 Task: Create a task  Implement a new cloud-based supply chain management system for a company , assign it to team member softage.5@softage.net in the project AmpTech and update the status of the task to  Off Track , set the priority of the task to Medium
Action: Mouse moved to (73, 49)
Screenshot: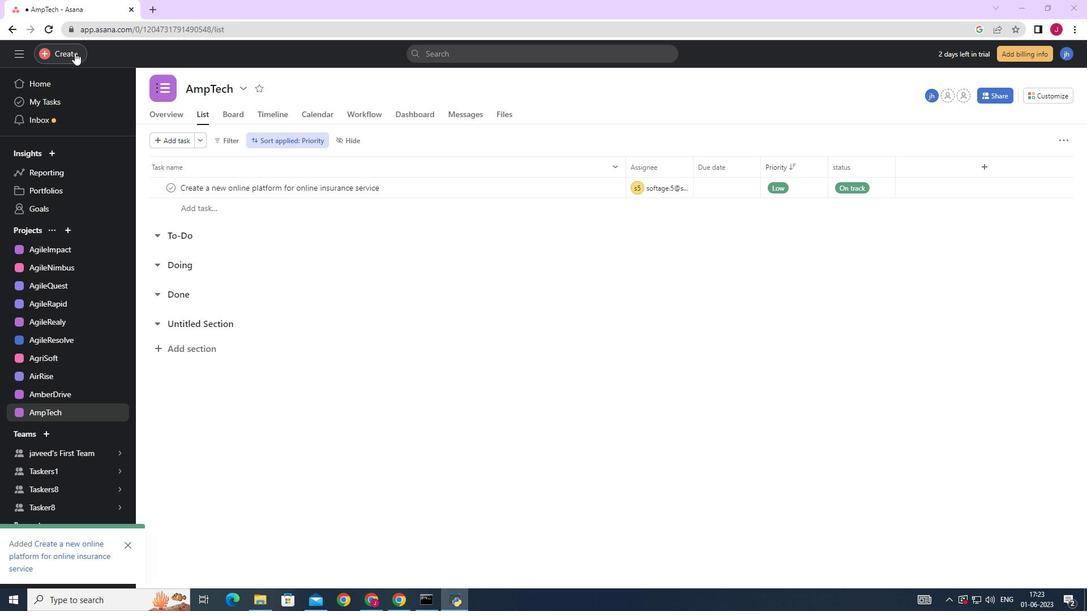 
Action: Mouse pressed left at (73, 49)
Screenshot: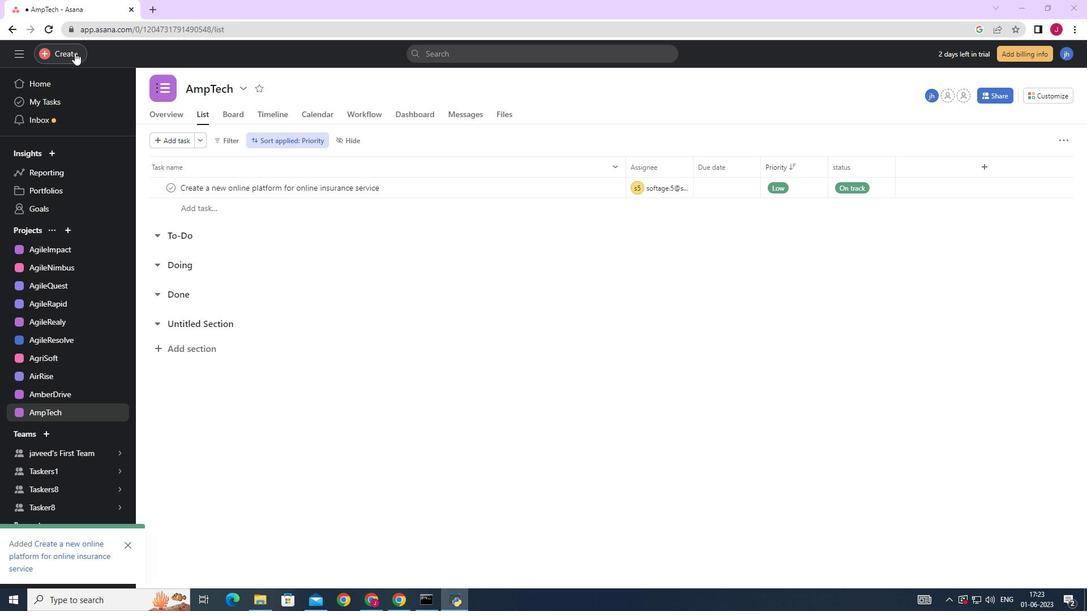 
Action: Mouse moved to (155, 55)
Screenshot: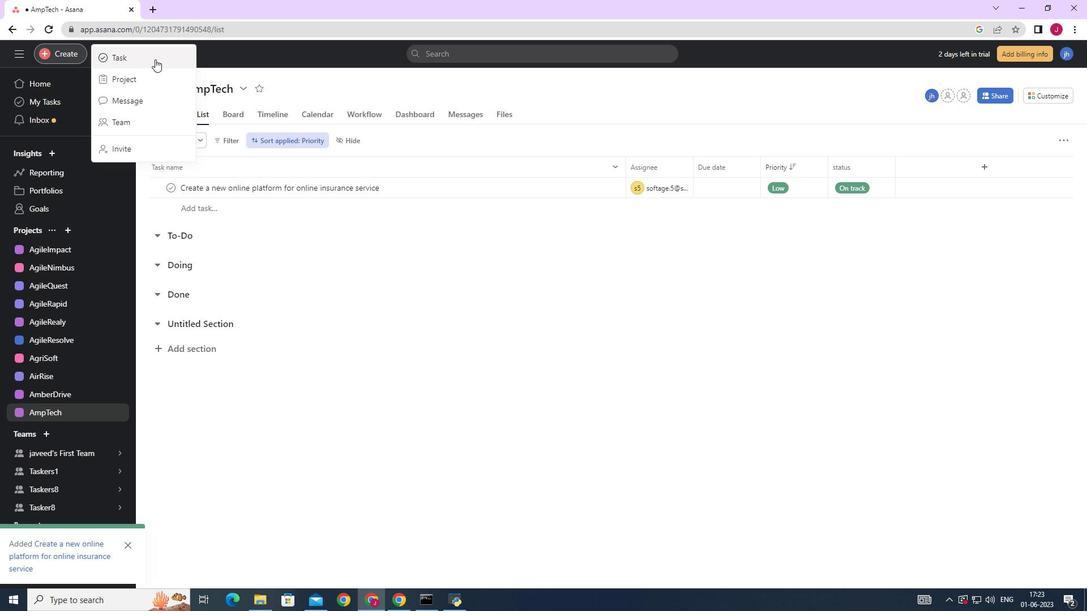
Action: Mouse pressed left at (155, 55)
Screenshot: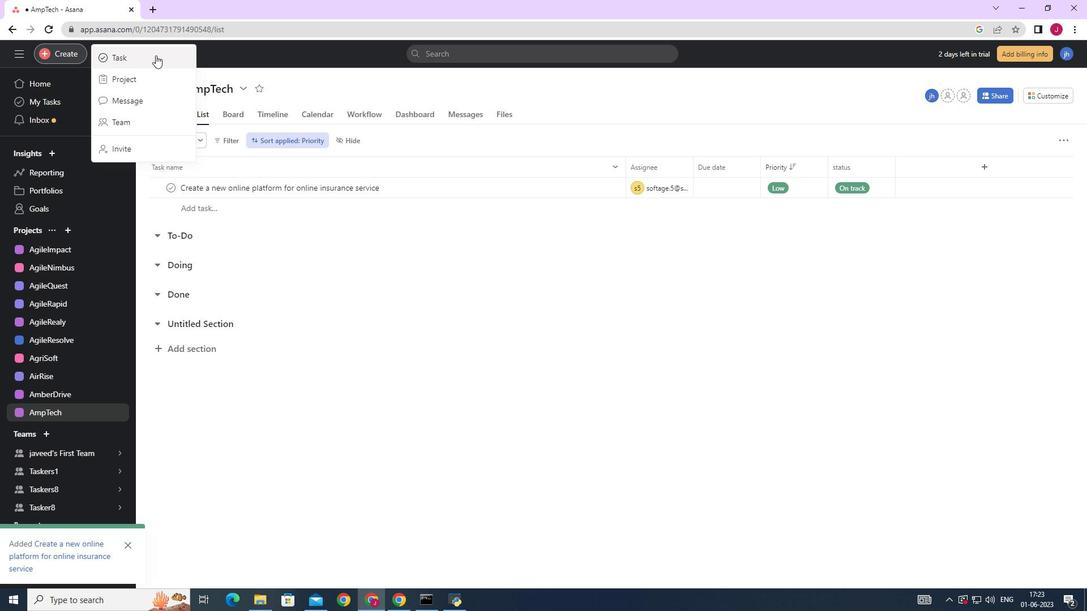 
Action: Mouse moved to (888, 373)
Screenshot: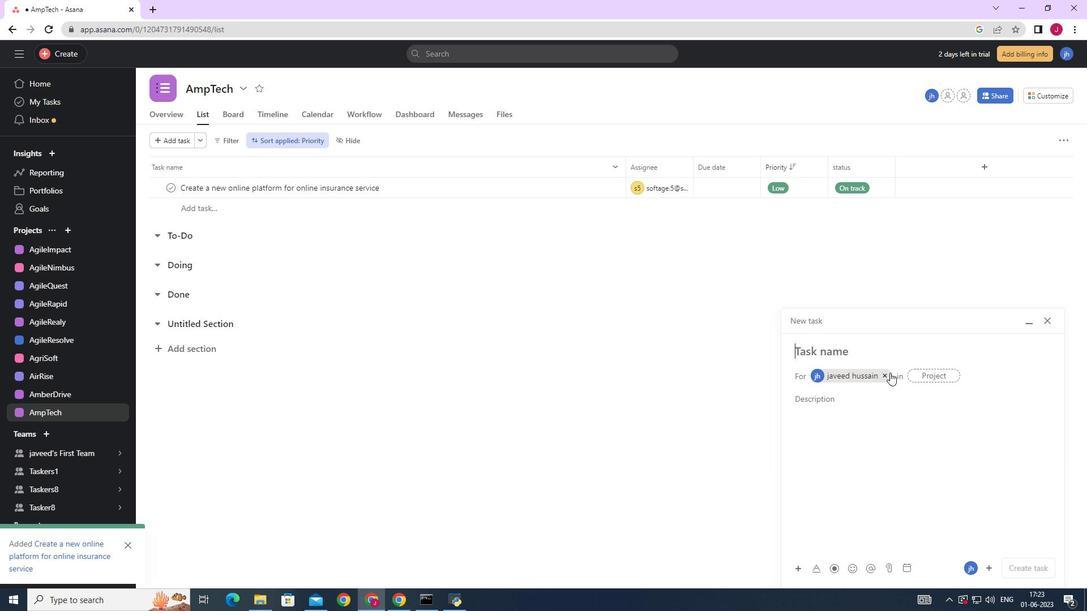 
Action: Mouse pressed left at (888, 373)
Screenshot: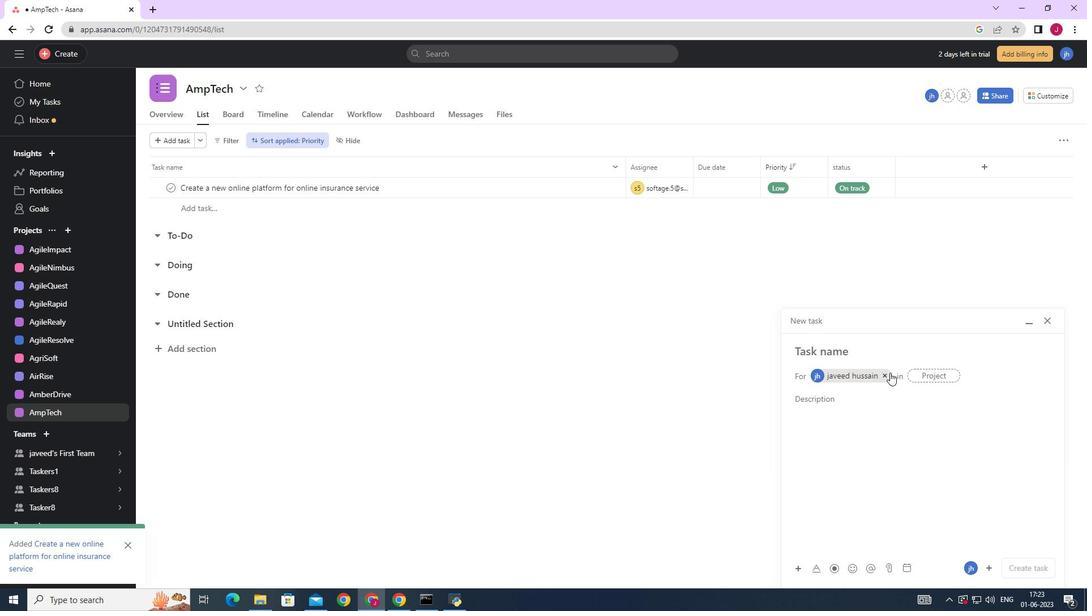 
Action: Mouse moved to (854, 357)
Screenshot: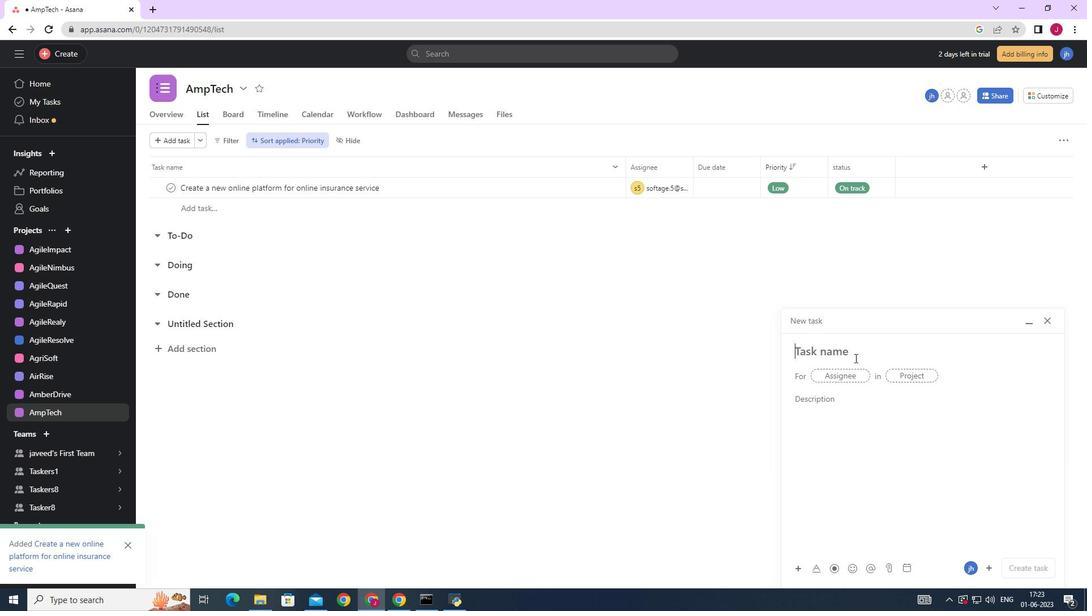 
Action: Mouse pressed left at (854, 357)
Screenshot: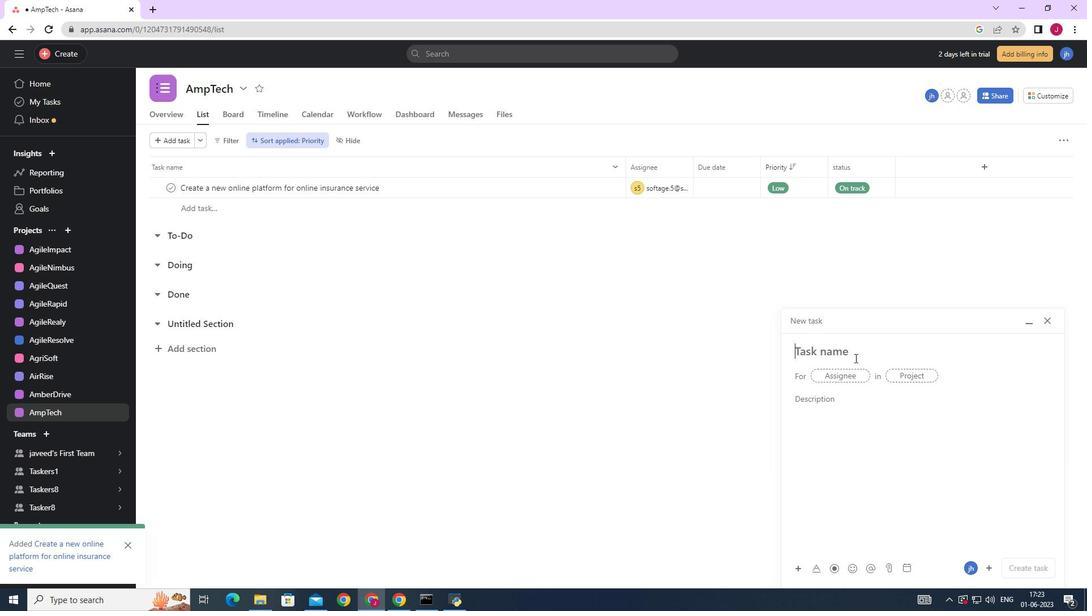 
Action: Mouse moved to (854, 357)
Screenshot: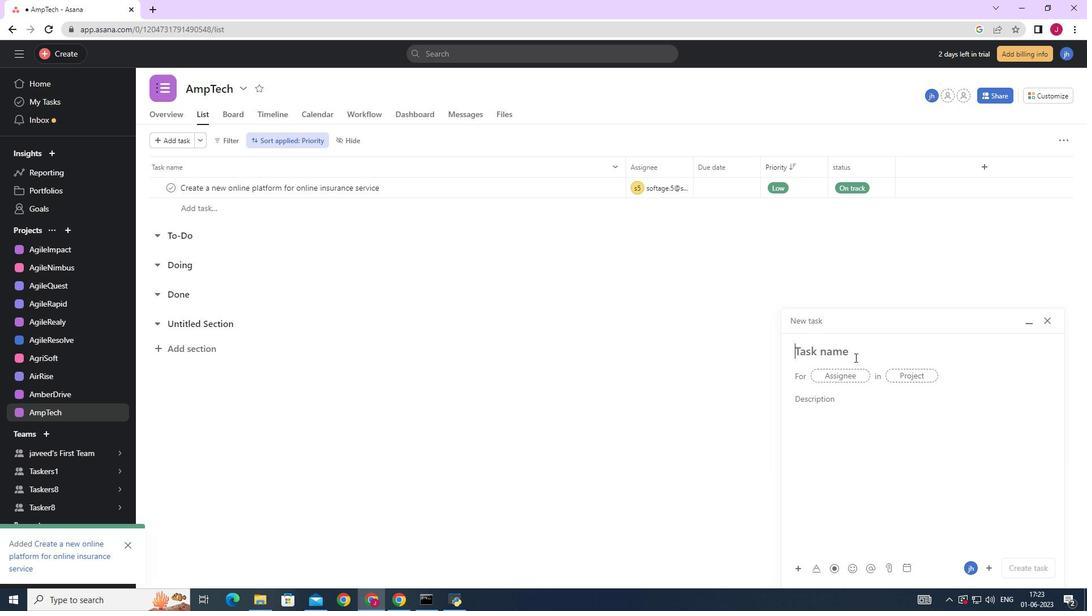 
Action: Key pressed <Key.caps_lock>I<Key.caps_lock>mplement<Key.space>a<Key.space>new<Key.space>cloud-based<Key.space>supply<Key.space>chain<Key.space>management<Key.space>system<Key.space>for<Key.space>a<Key.space>company
Screenshot: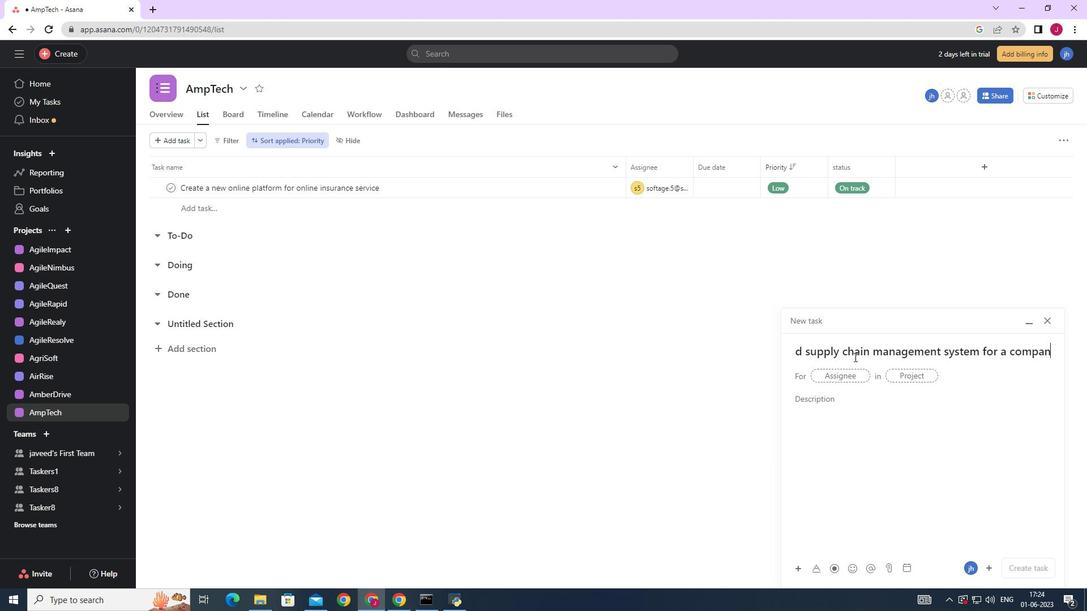 
Action: Mouse moved to (836, 376)
Screenshot: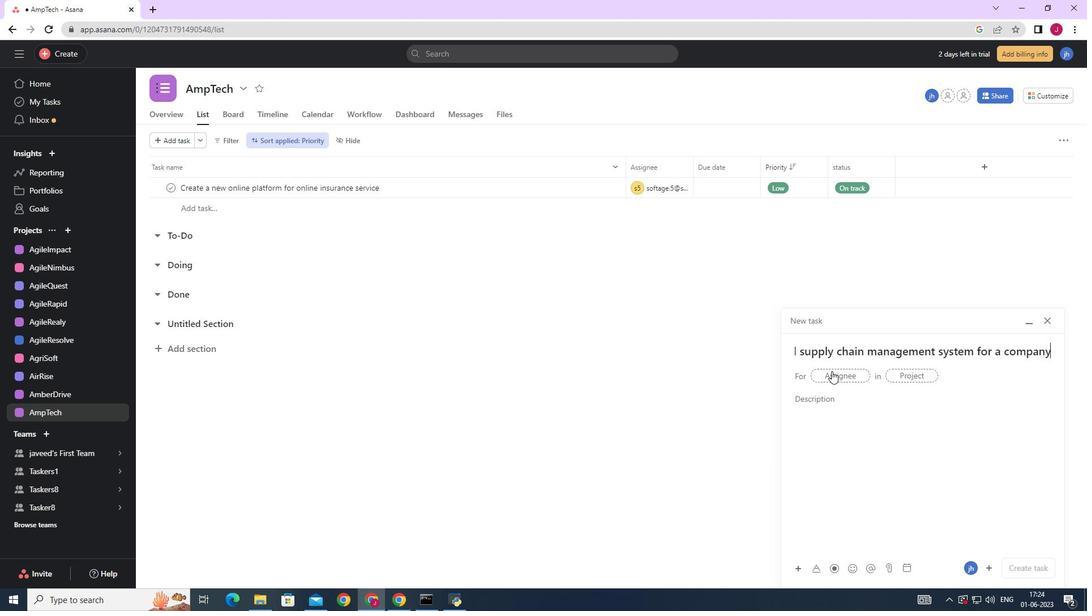 
Action: Mouse pressed left at (836, 376)
Screenshot: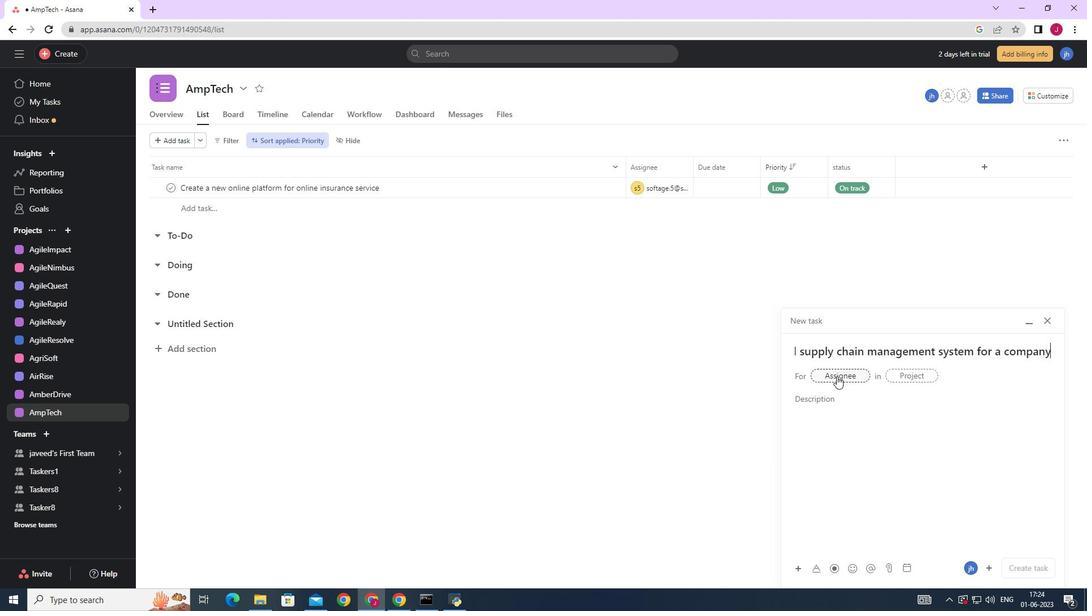 
Action: Key pressed softag
Screenshot: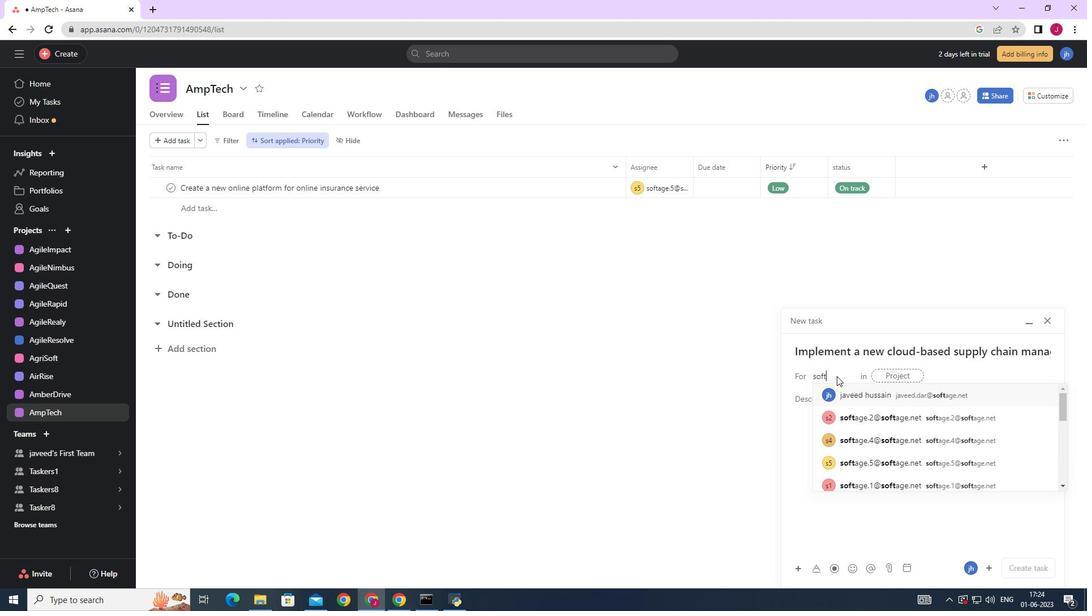 
Action: Mouse moved to (912, 462)
Screenshot: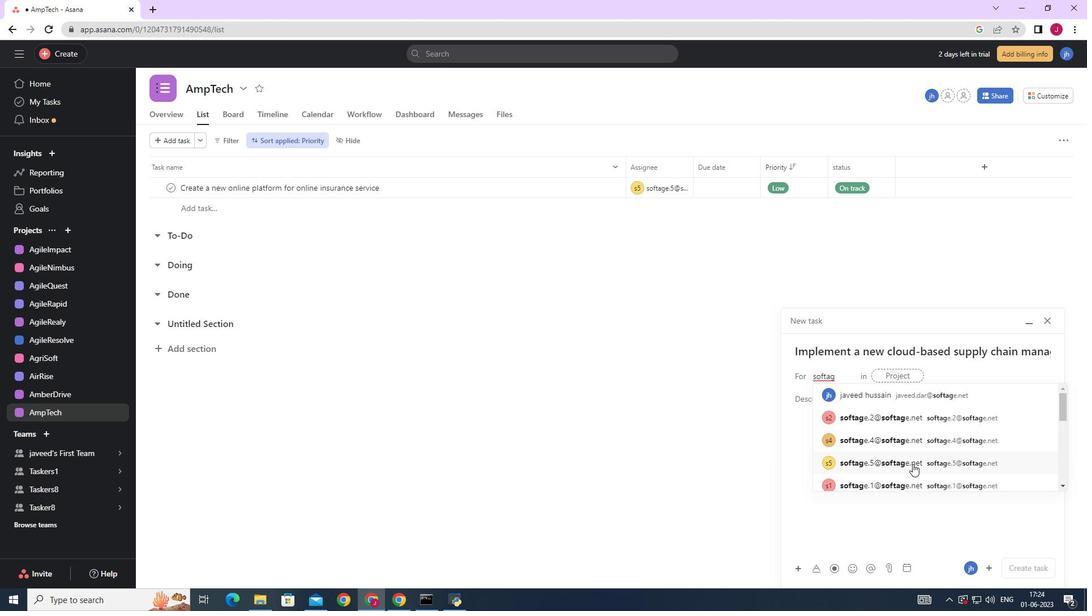 
Action: Mouse pressed left at (912, 462)
Screenshot: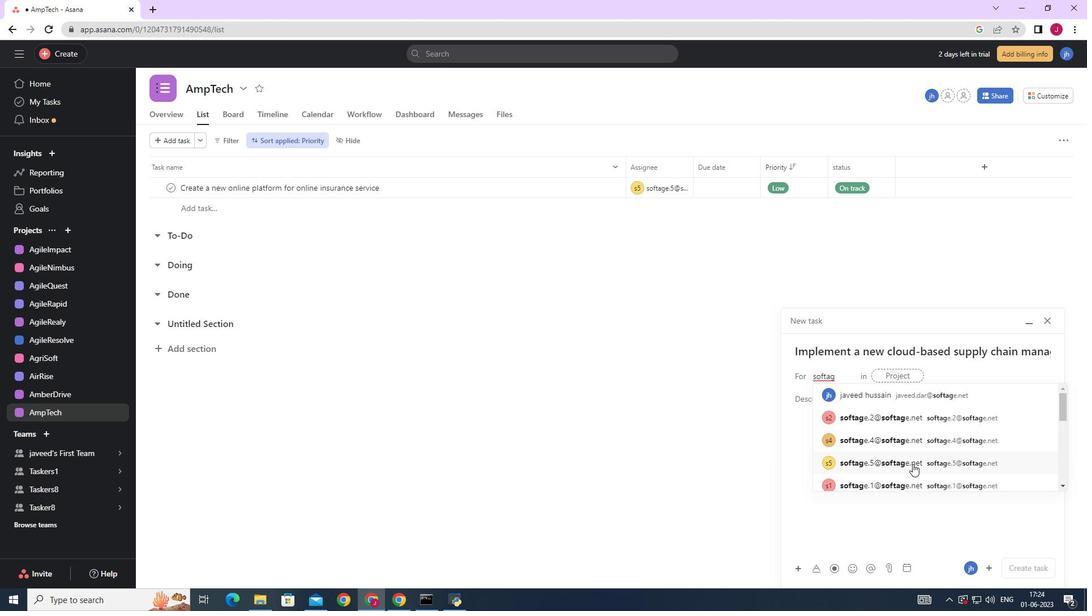 
Action: Mouse moved to (754, 389)
Screenshot: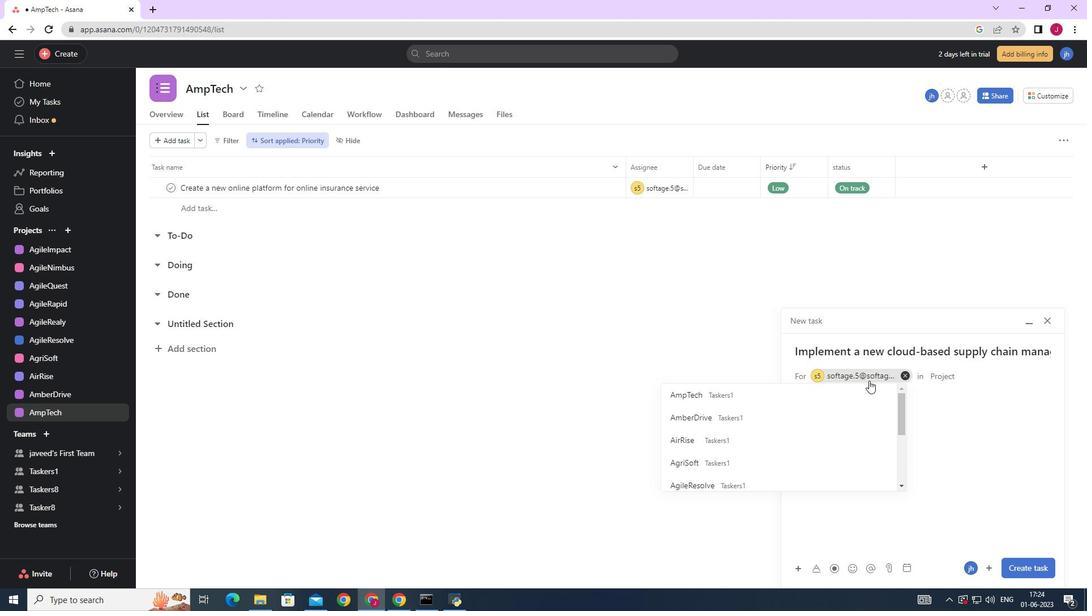 
Action: Mouse pressed left at (754, 389)
Screenshot: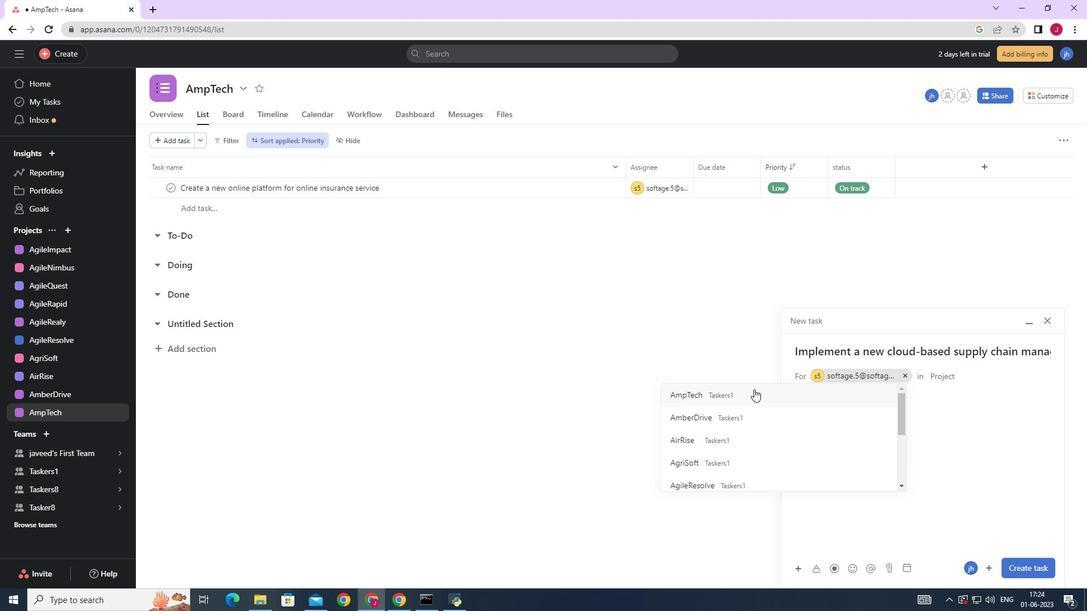 
Action: Mouse moved to (845, 401)
Screenshot: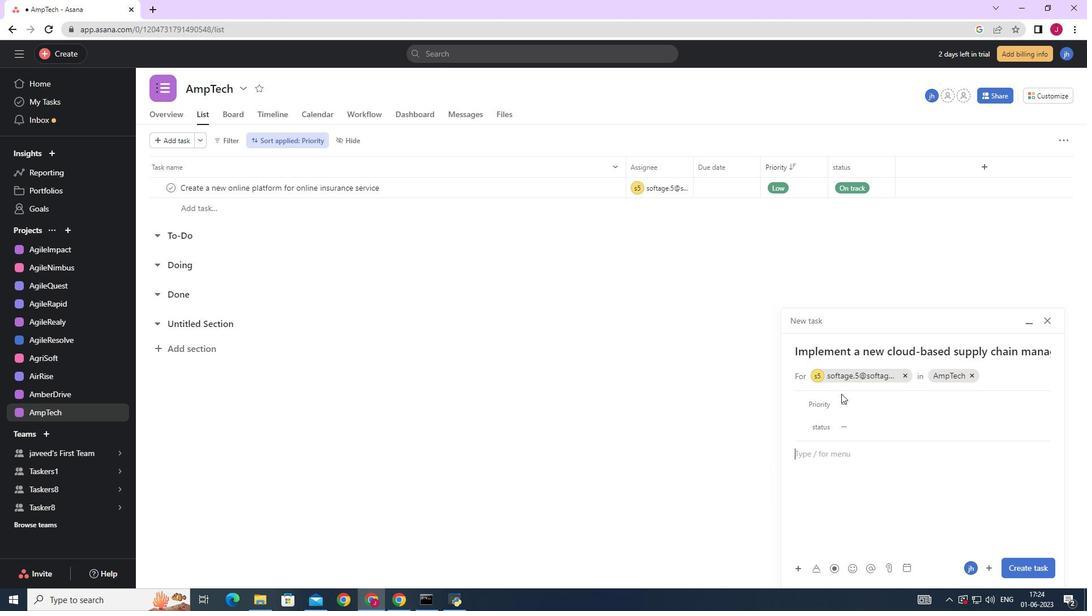 
Action: Mouse pressed left at (845, 401)
Screenshot: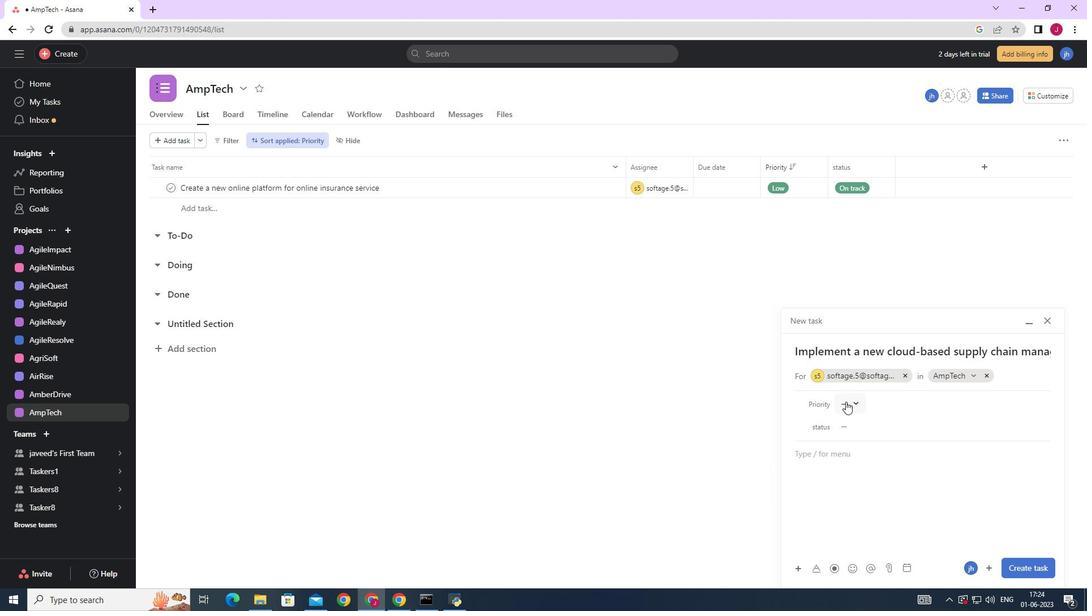
Action: Mouse moved to (877, 459)
Screenshot: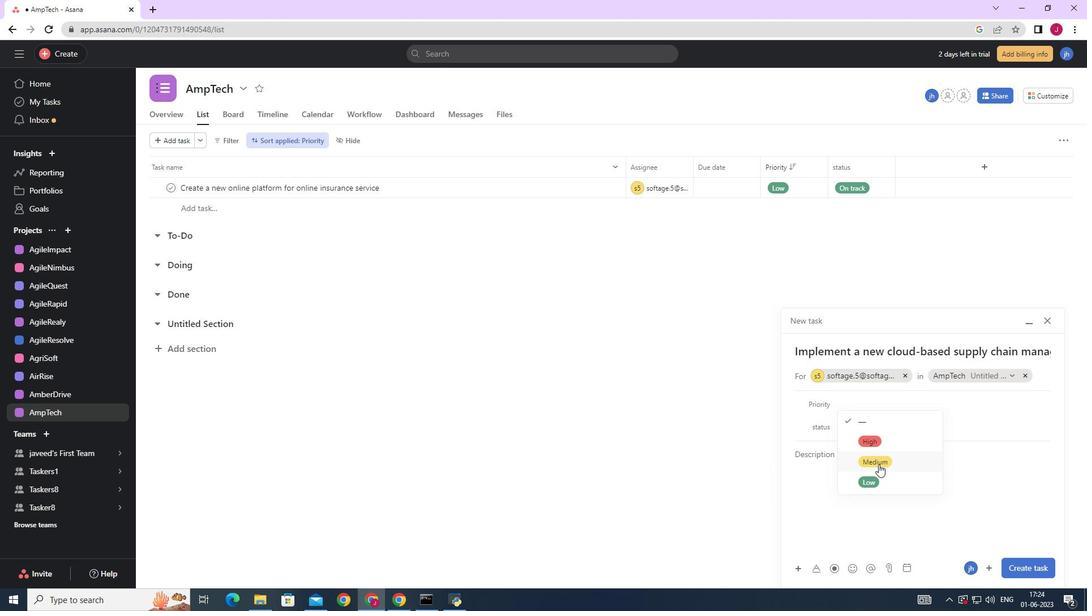 
Action: Mouse pressed left at (877, 459)
Screenshot: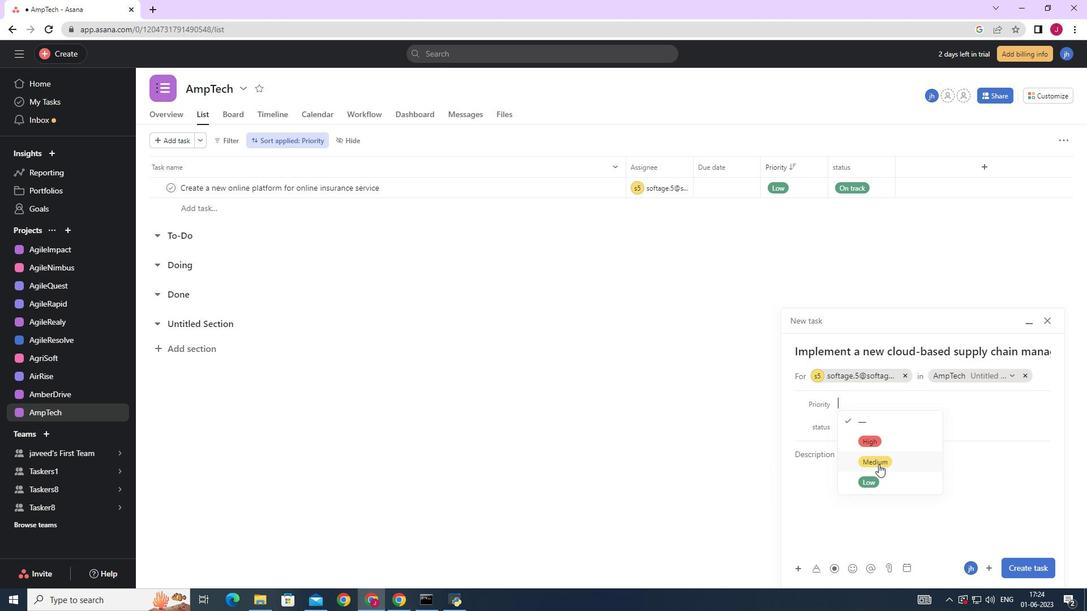 
Action: Mouse moved to (857, 420)
Screenshot: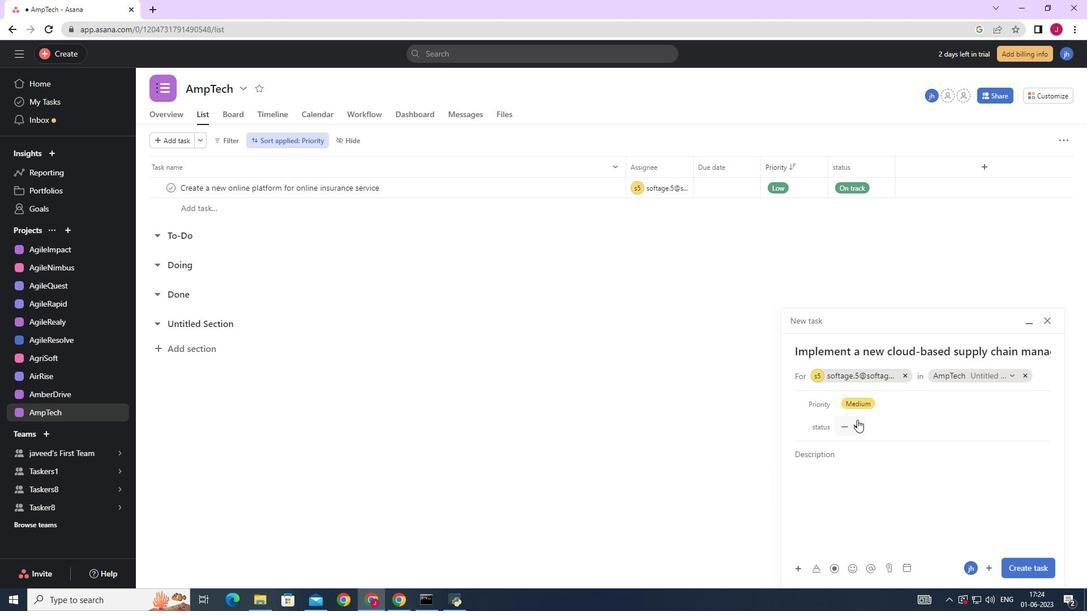 
Action: Mouse pressed left at (857, 420)
Screenshot: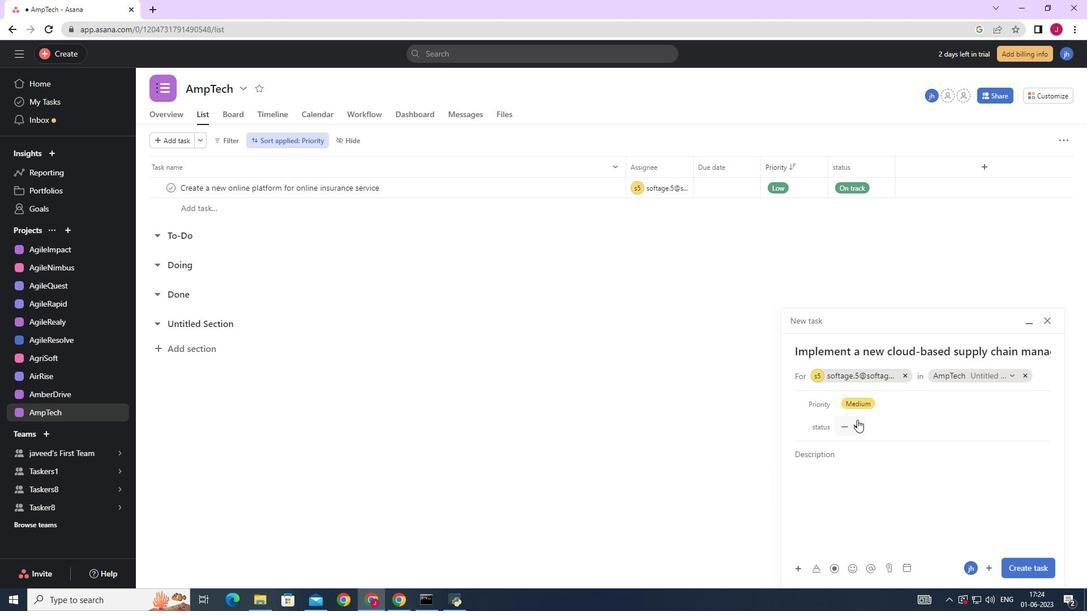 
Action: Mouse moved to (875, 484)
Screenshot: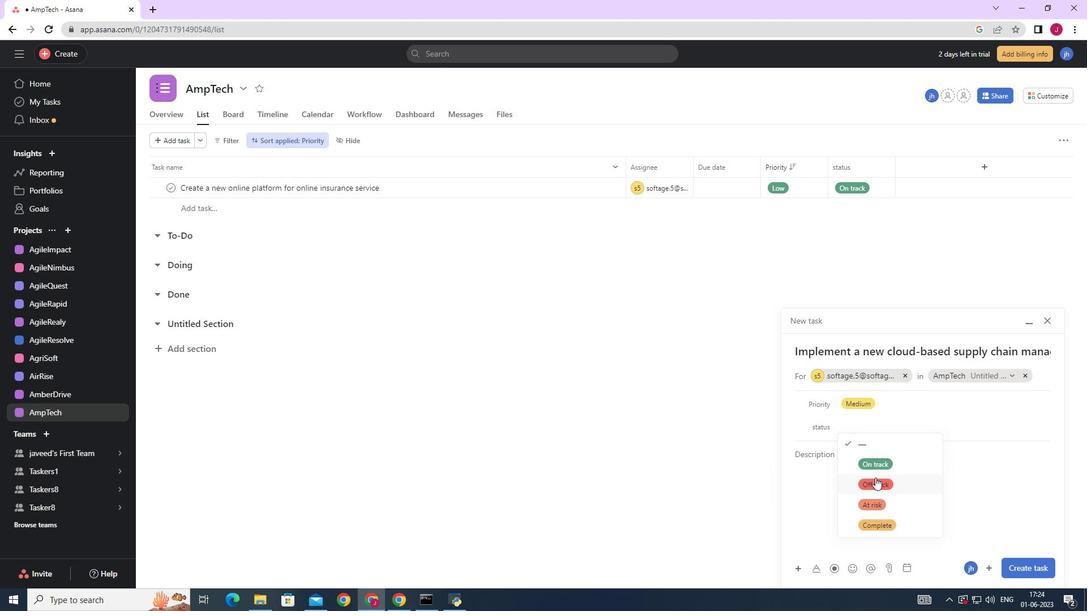 
Action: Mouse pressed left at (875, 484)
Screenshot: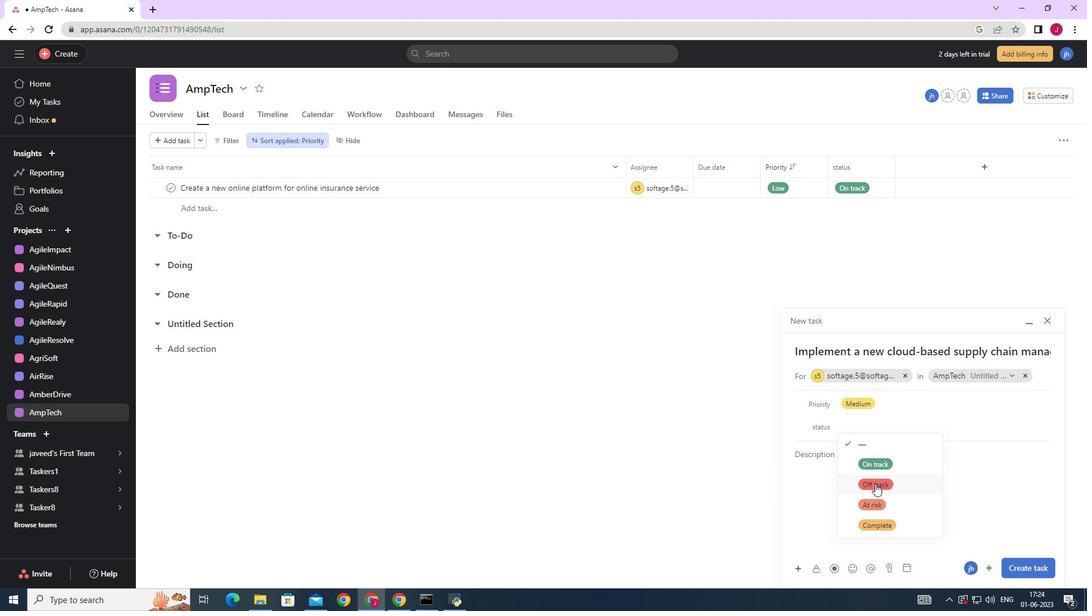 
Action: Mouse moved to (1015, 569)
Screenshot: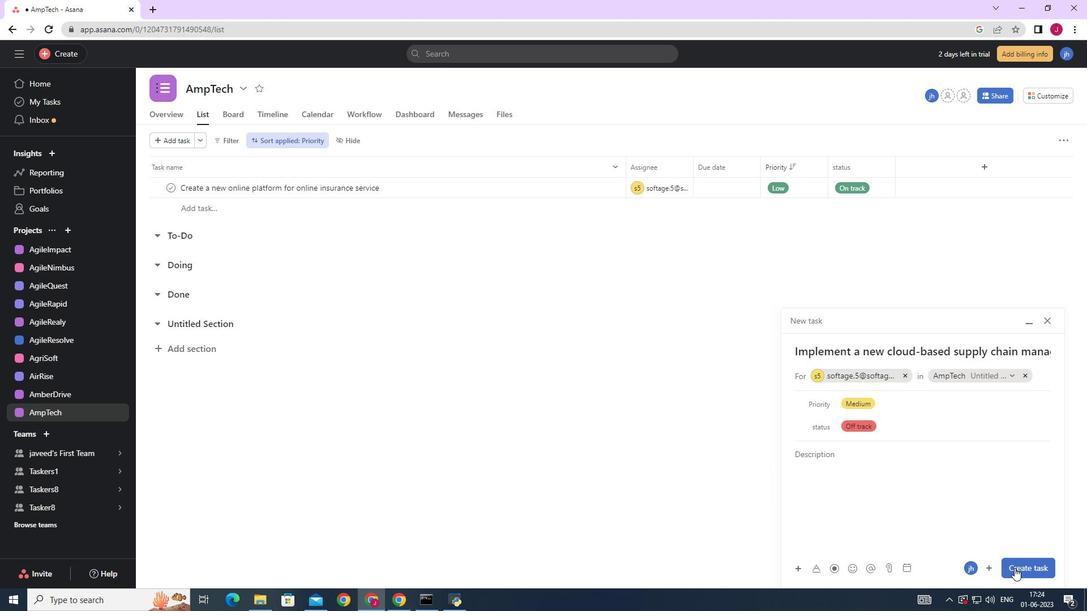 
Action: Mouse pressed left at (1015, 569)
Screenshot: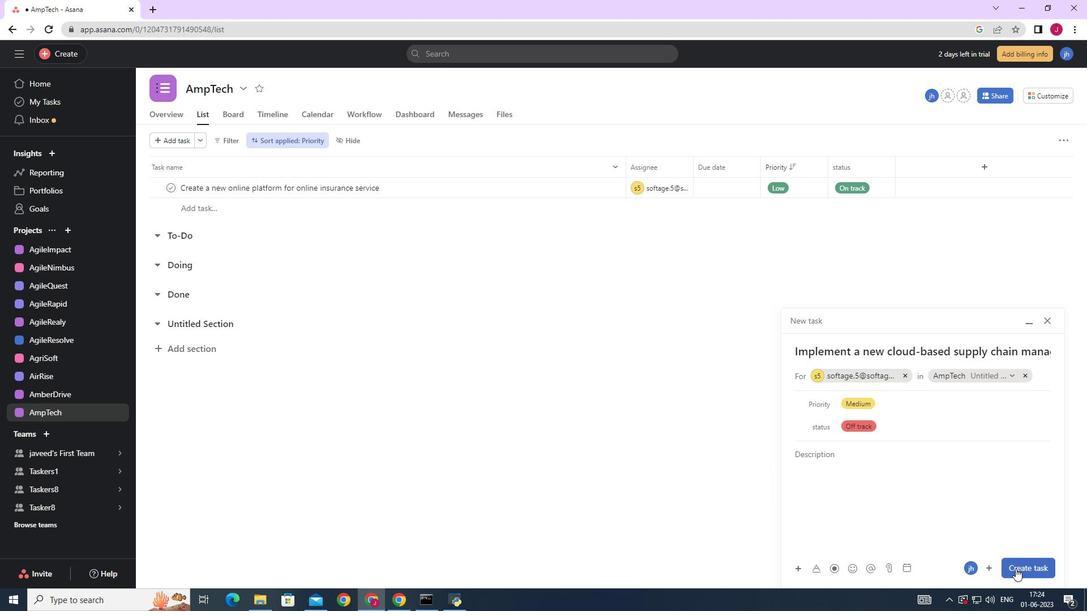 
Action: Mouse moved to (621, 538)
Screenshot: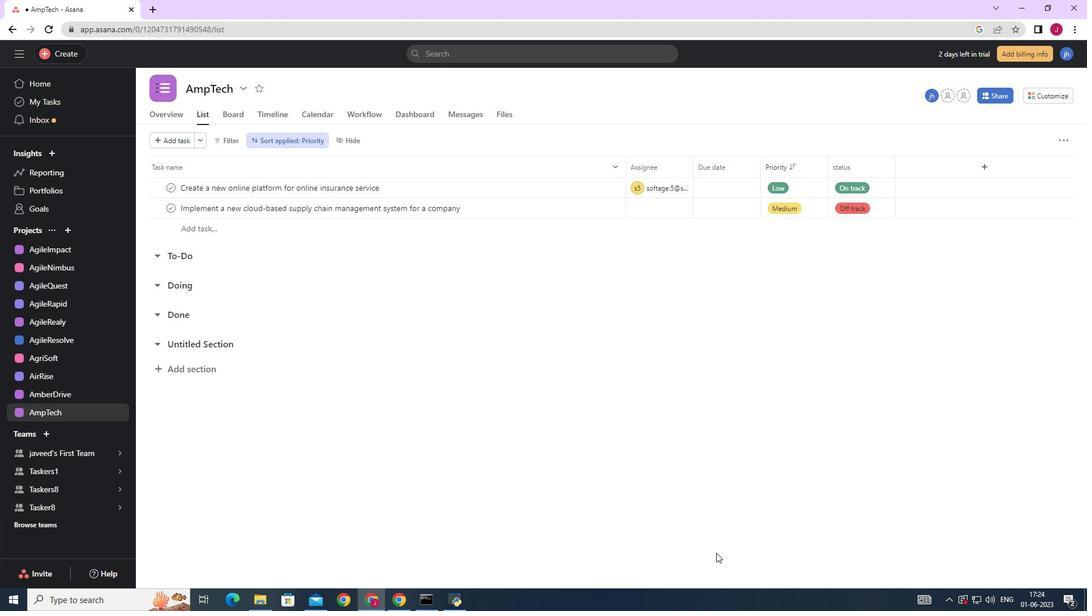 
